 Task: Request archive from connections.
Action: Mouse moved to (854, 108)
Screenshot: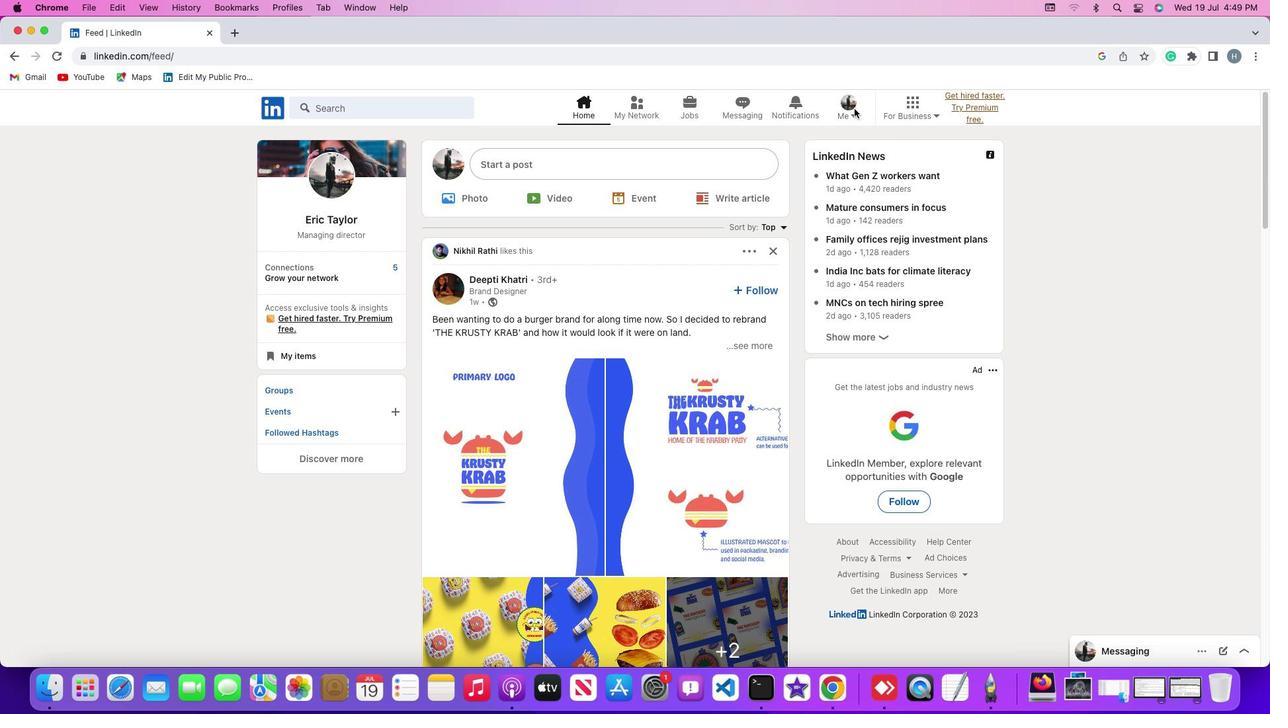 
Action: Mouse pressed left at (854, 108)
Screenshot: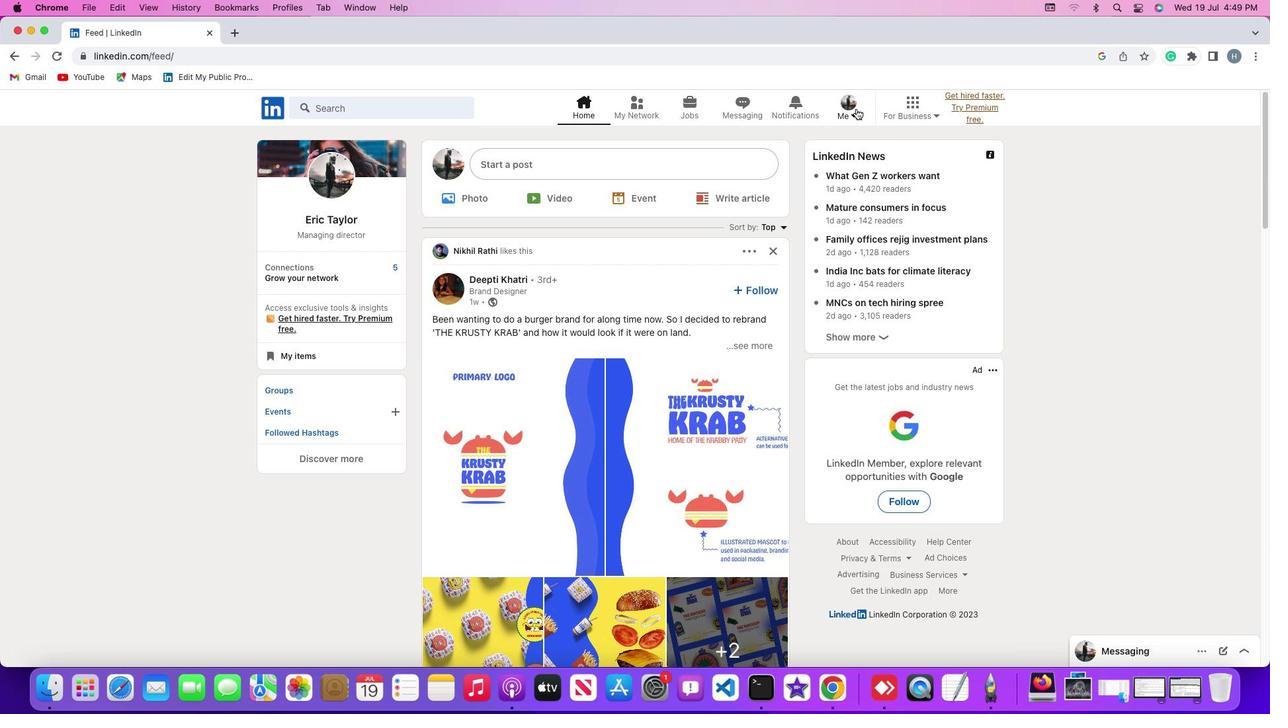 
Action: Mouse moved to (857, 111)
Screenshot: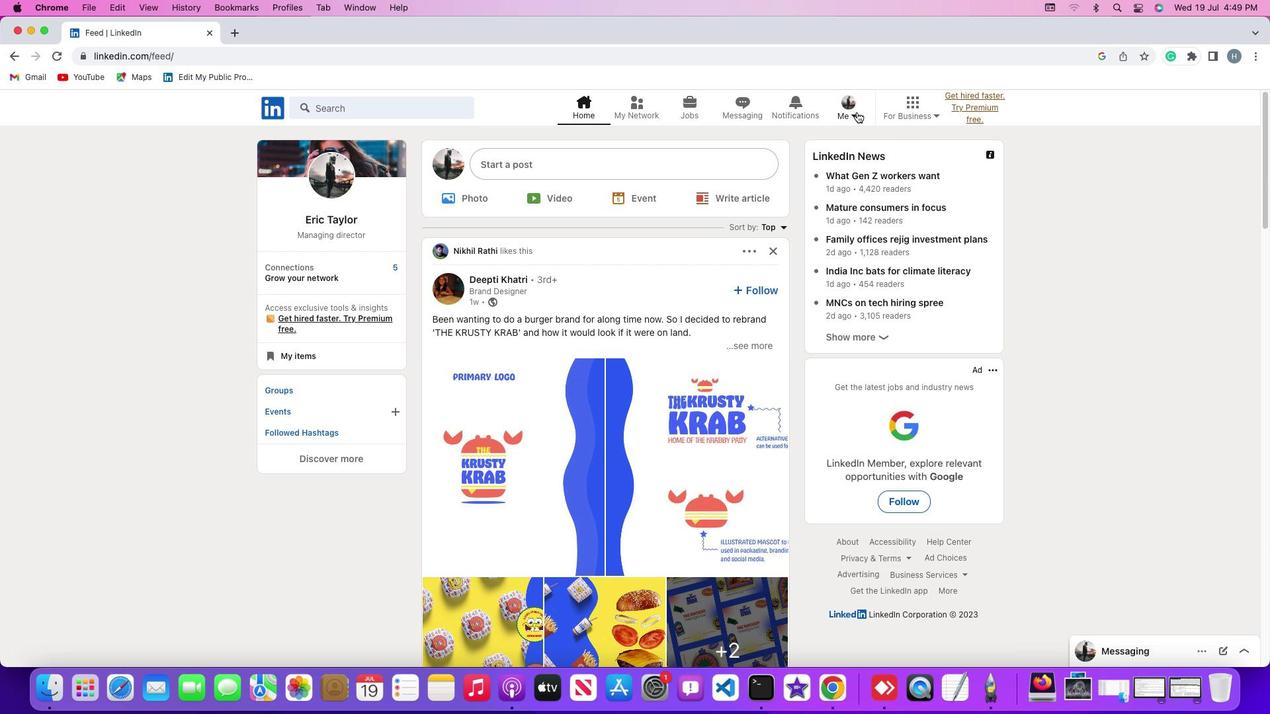 
Action: Mouse pressed left at (857, 111)
Screenshot: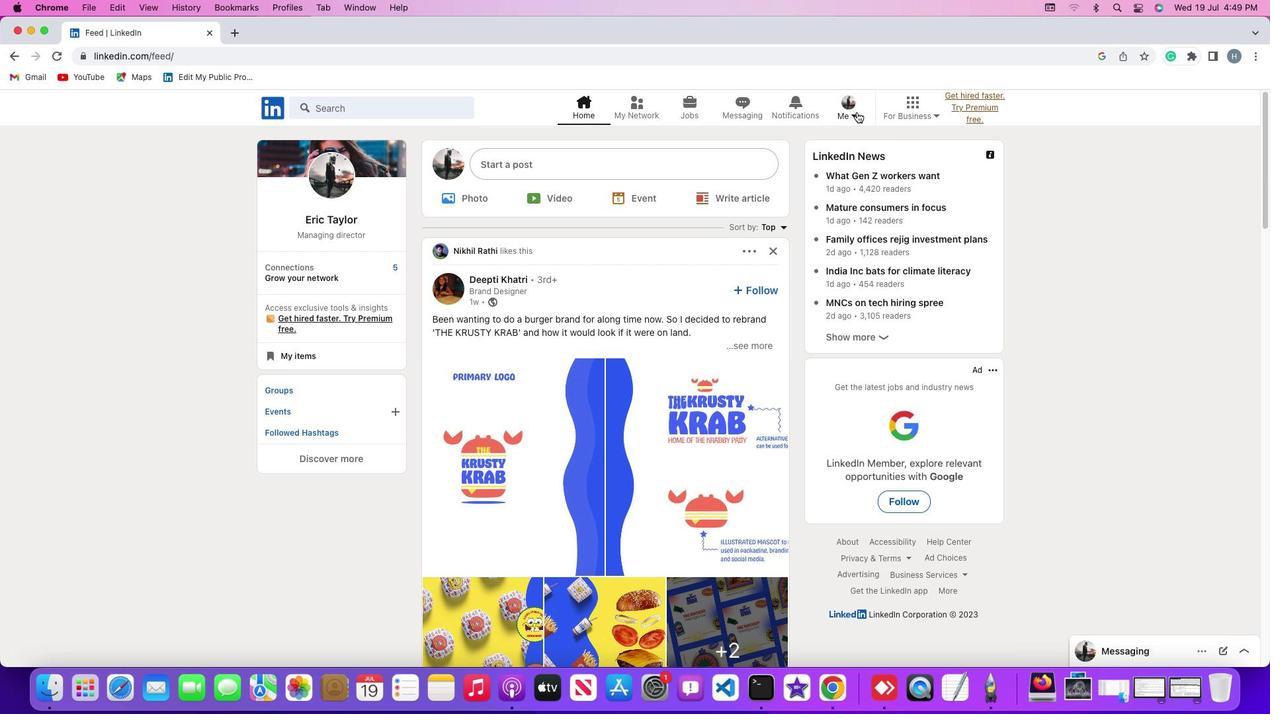 
Action: Mouse moved to (762, 252)
Screenshot: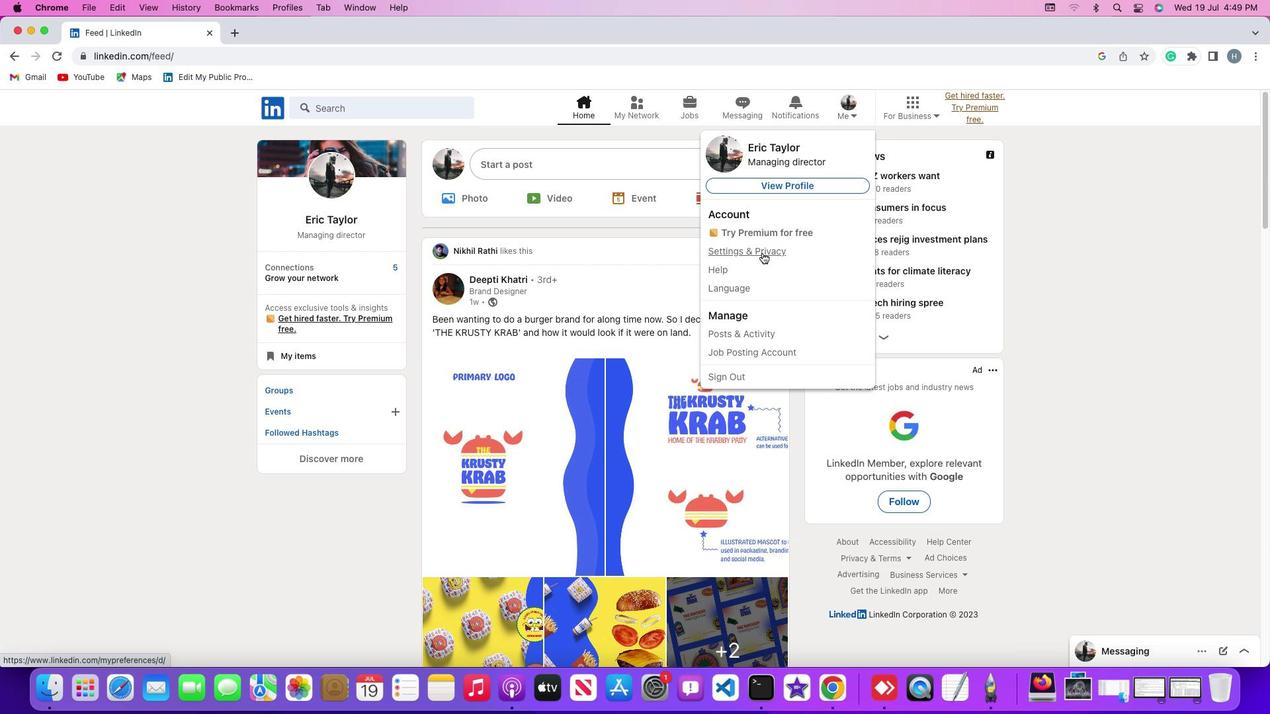 
Action: Mouse pressed left at (762, 252)
Screenshot: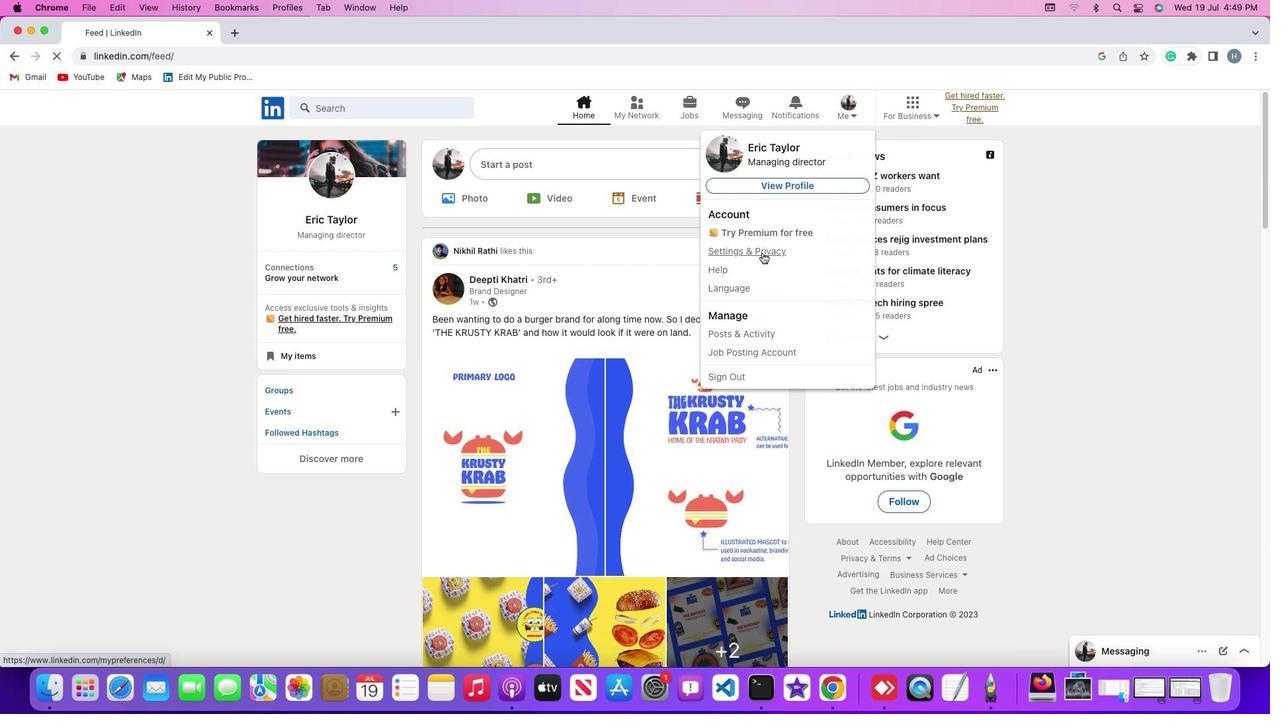 
Action: Mouse moved to (104, 348)
Screenshot: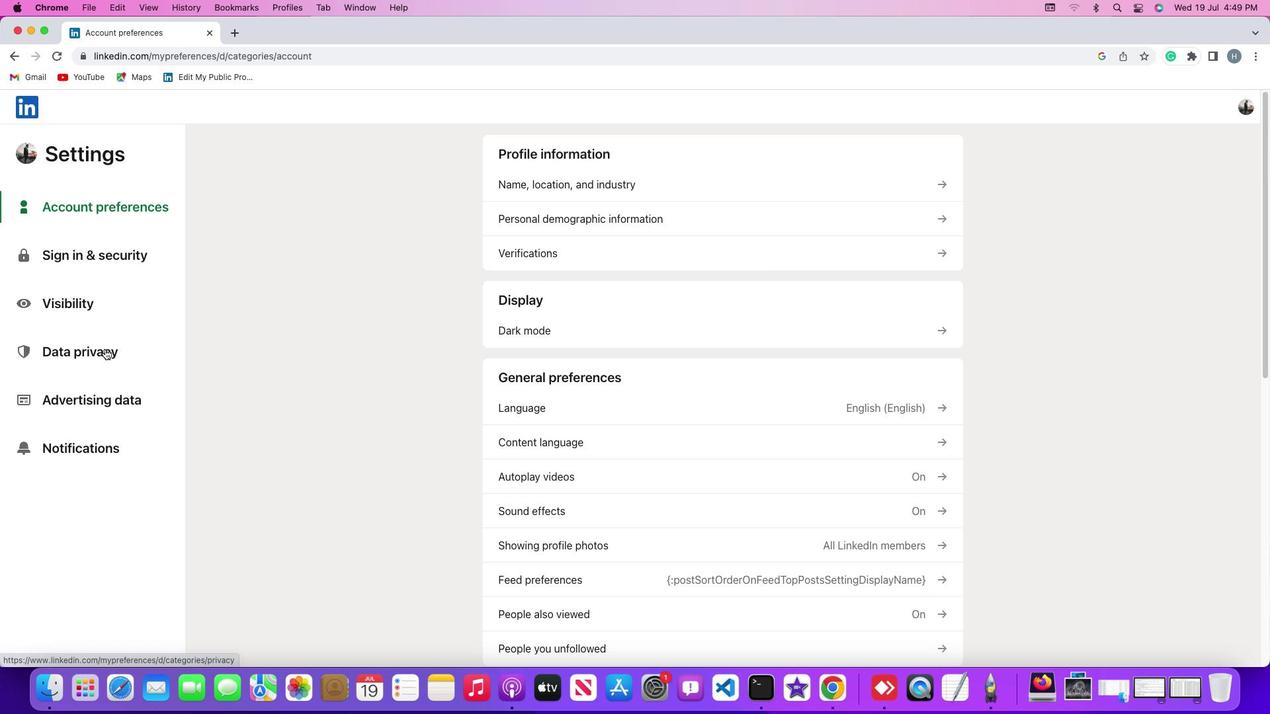 
Action: Mouse pressed left at (104, 348)
Screenshot: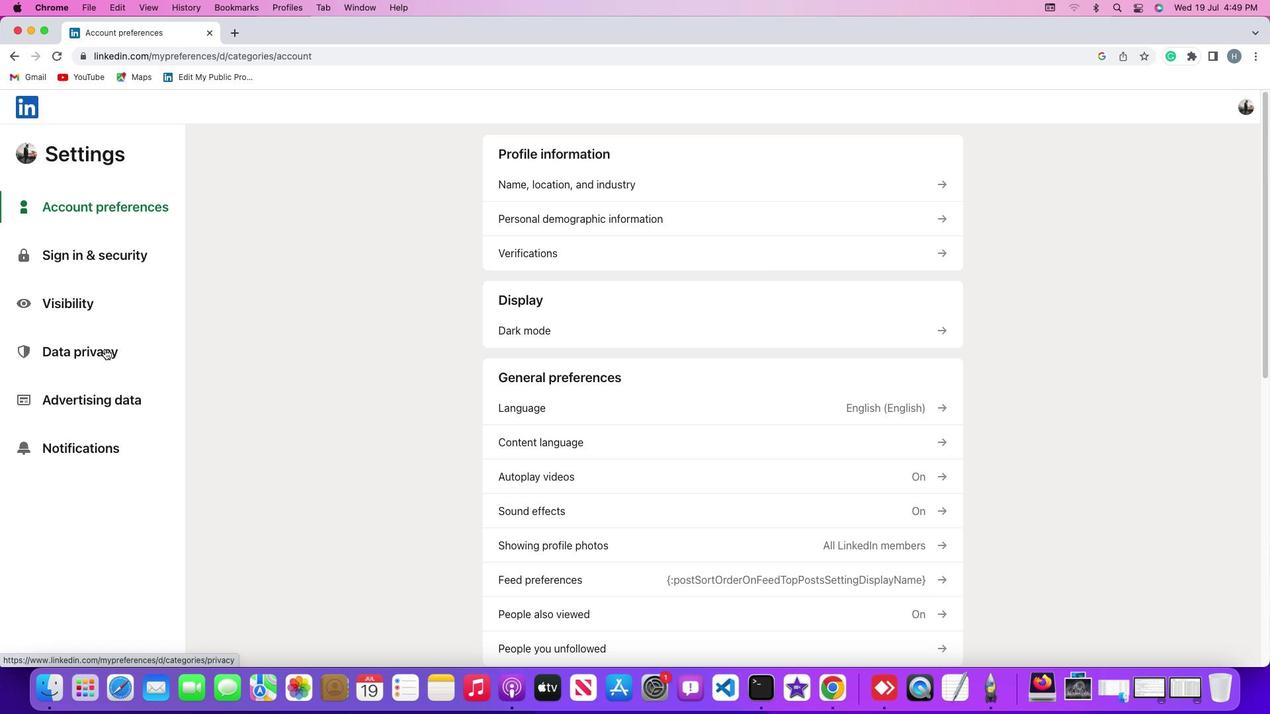 
Action: Mouse moved to (537, 220)
Screenshot: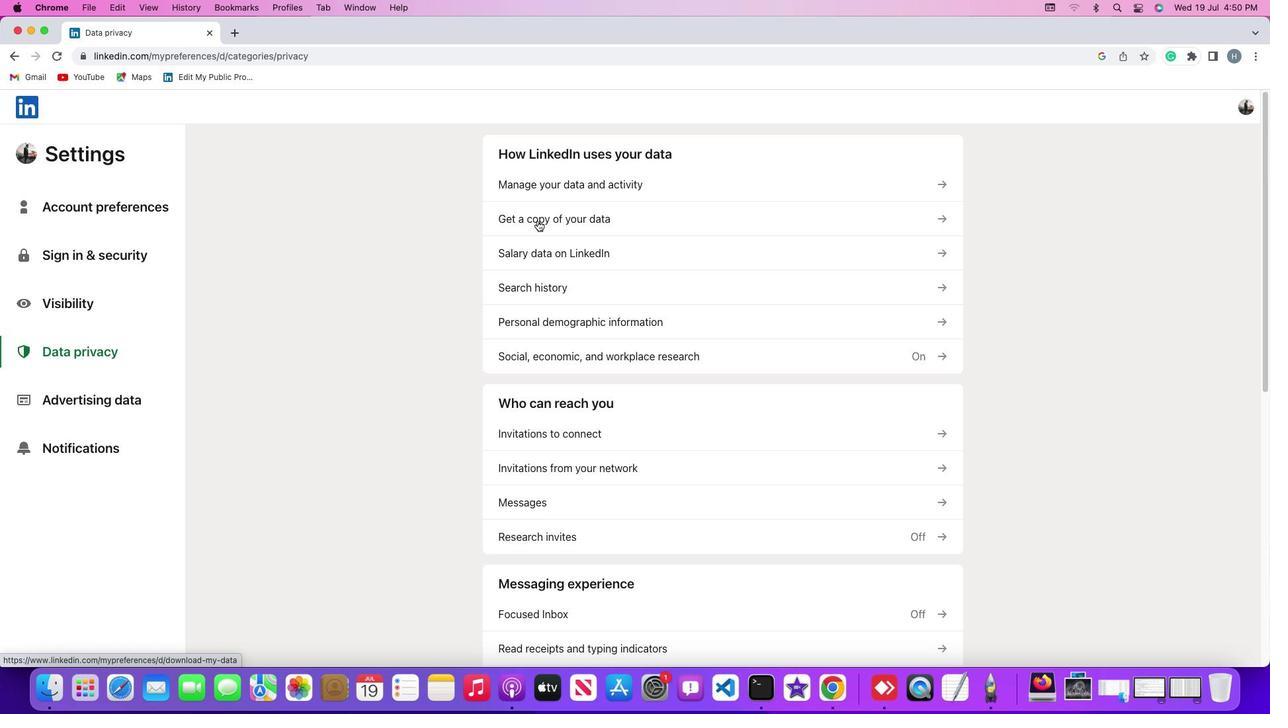 
Action: Mouse pressed left at (537, 220)
Screenshot: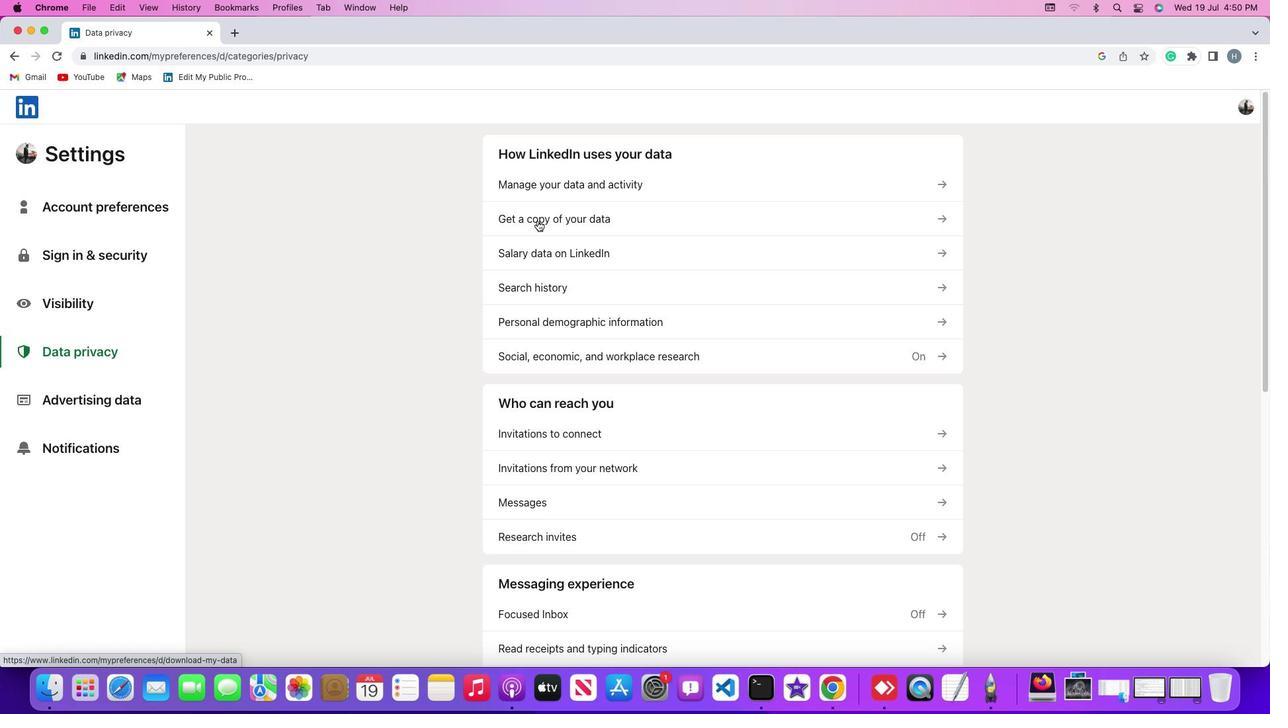 
Action: Mouse moved to (654, 385)
Screenshot: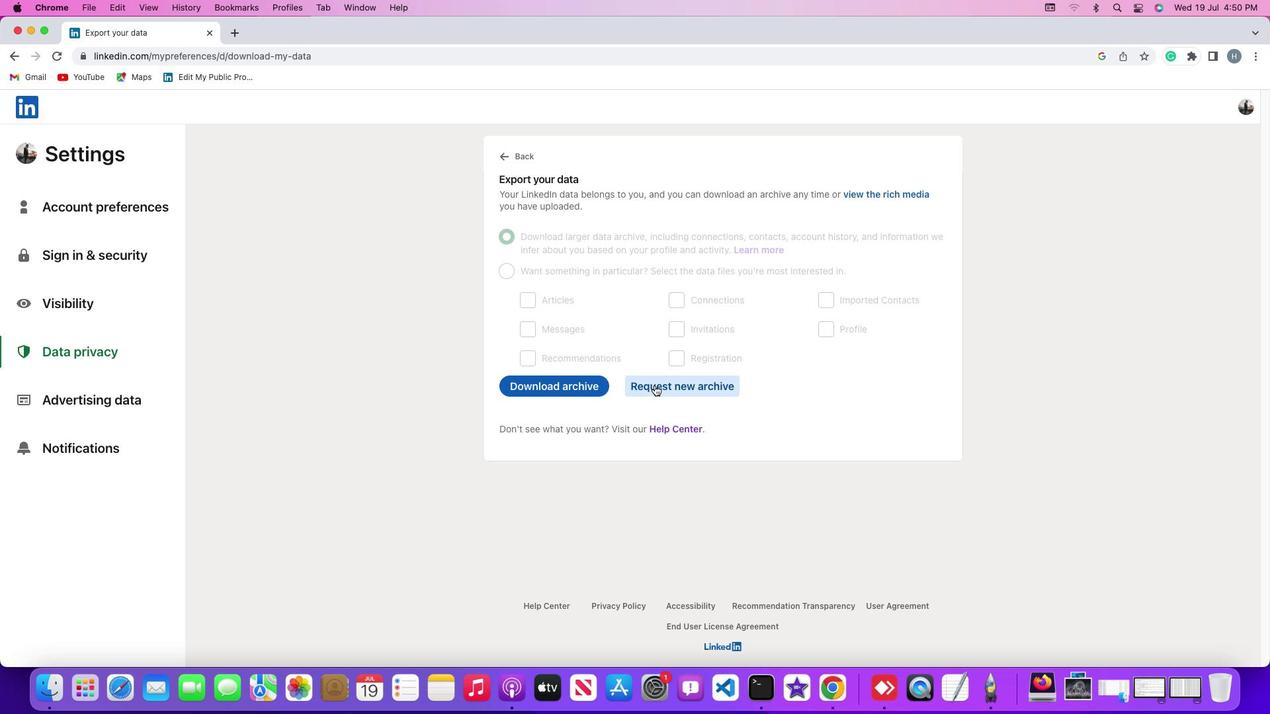 
Action: Mouse pressed left at (654, 385)
Screenshot: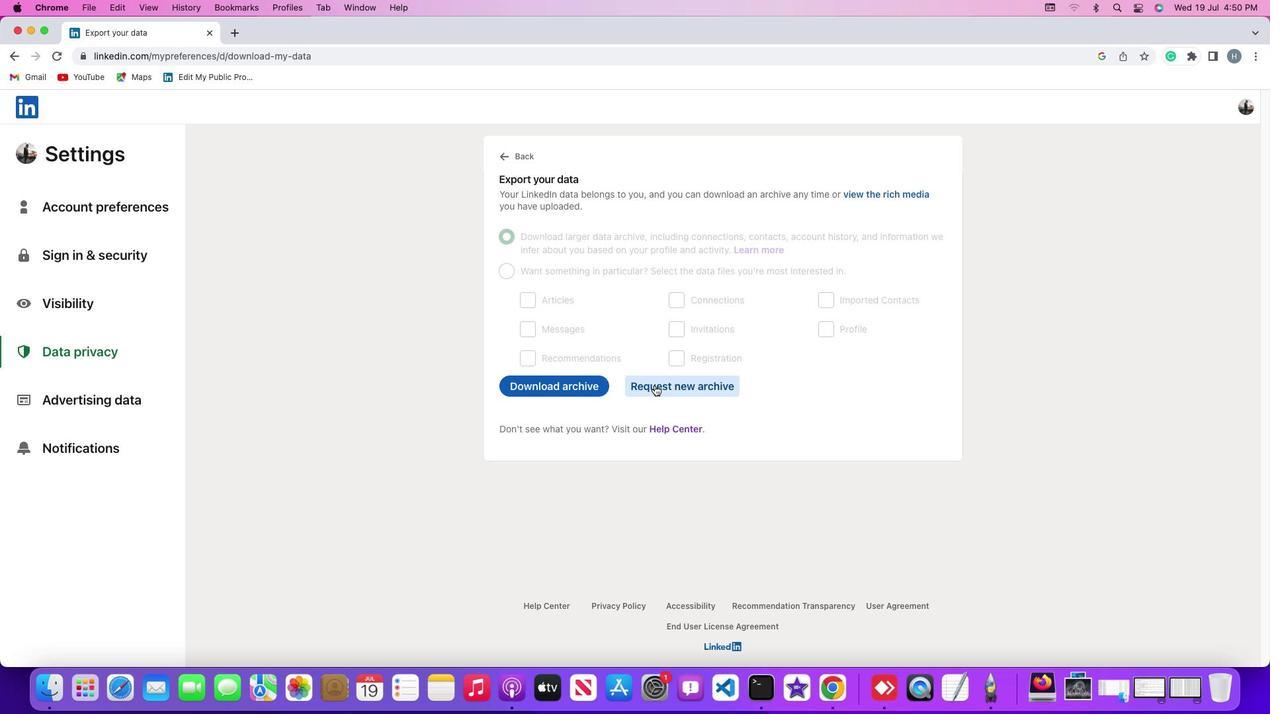 
Action: Mouse moved to (674, 301)
Screenshot: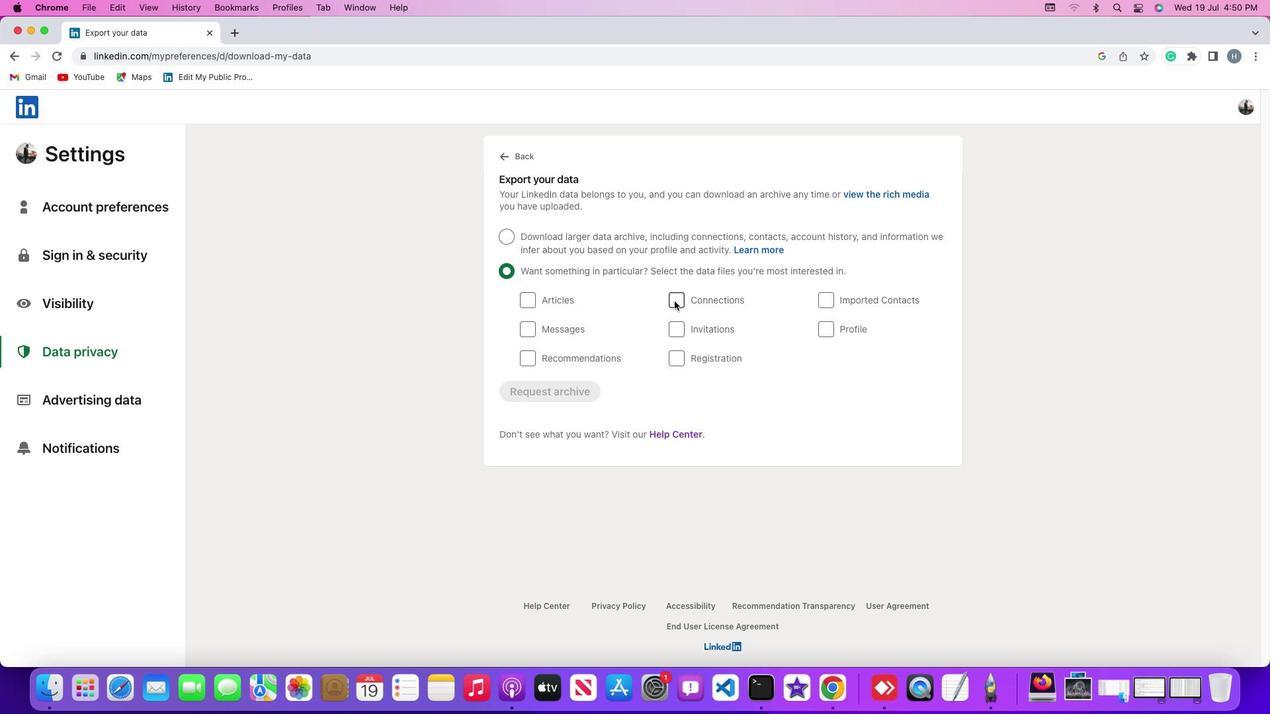 
Action: Mouse pressed left at (674, 301)
Screenshot: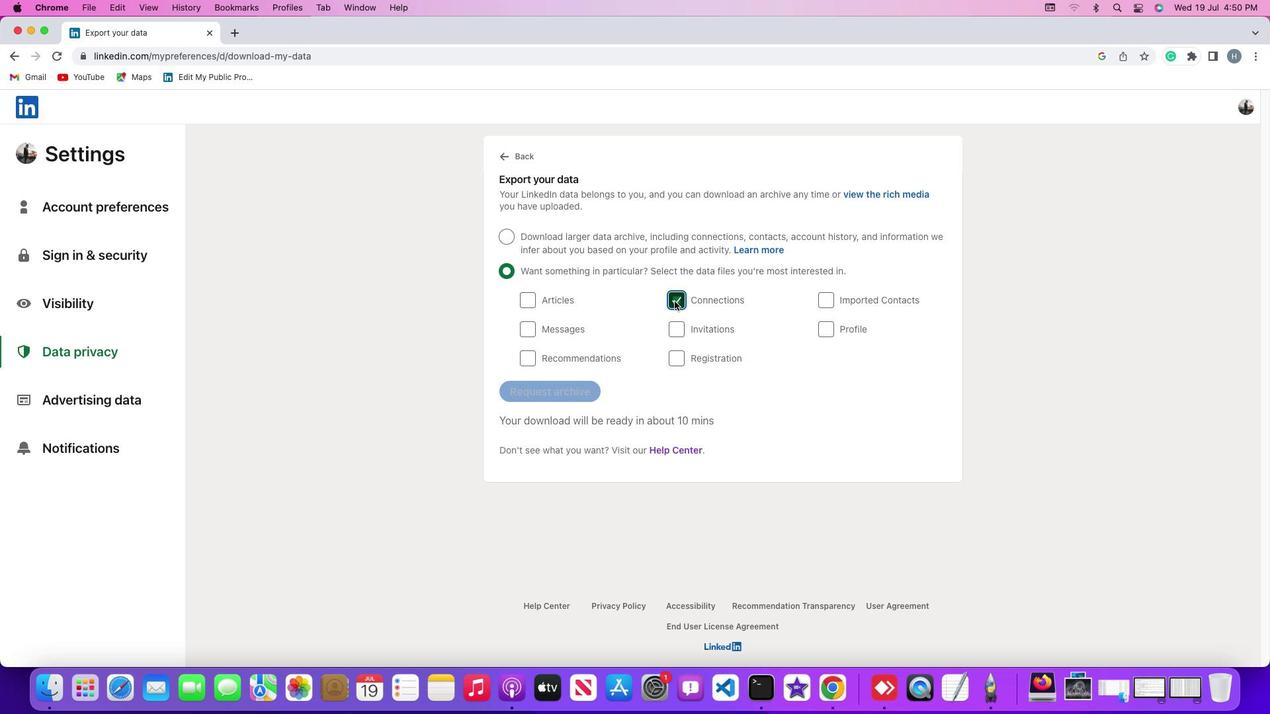 
Action: Mouse moved to (564, 387)
Screenshot: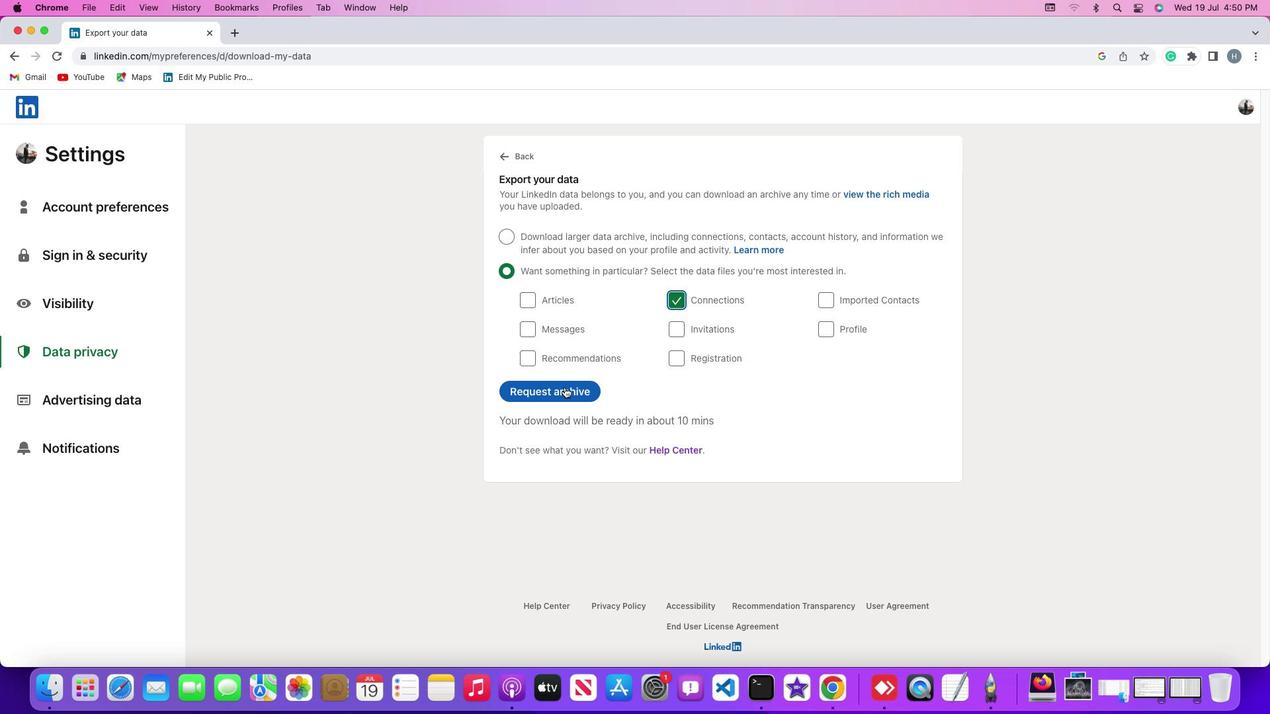 
